Task: Make in the project AgileDrive an epic 'Vulnerability Management Process Improvement'. Create in the project AgileDrive an epic 'Penetration Testing Process Improvement'. Add in the project AgileDrive an epic 'Cybersecurity Awareness Training Implementation'
Action: Mouse moved to (209, 64)
Screenshot: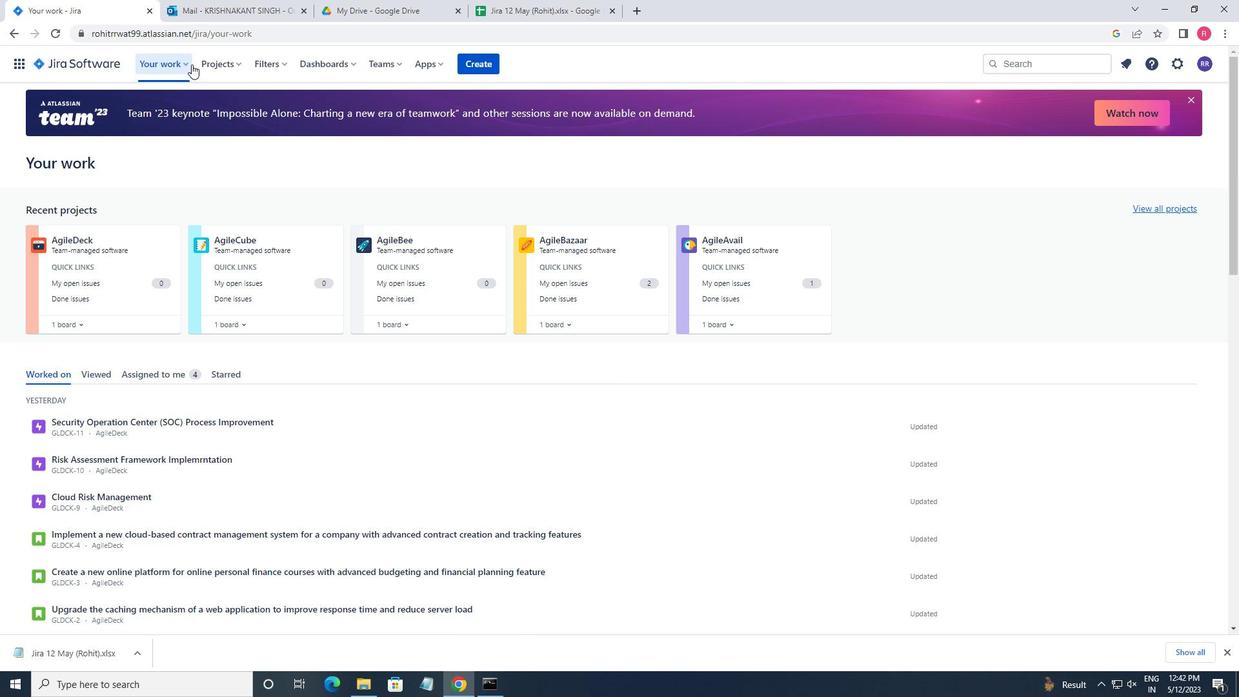 
Action: Mouse pressed left at (209, 64)
Screenshot: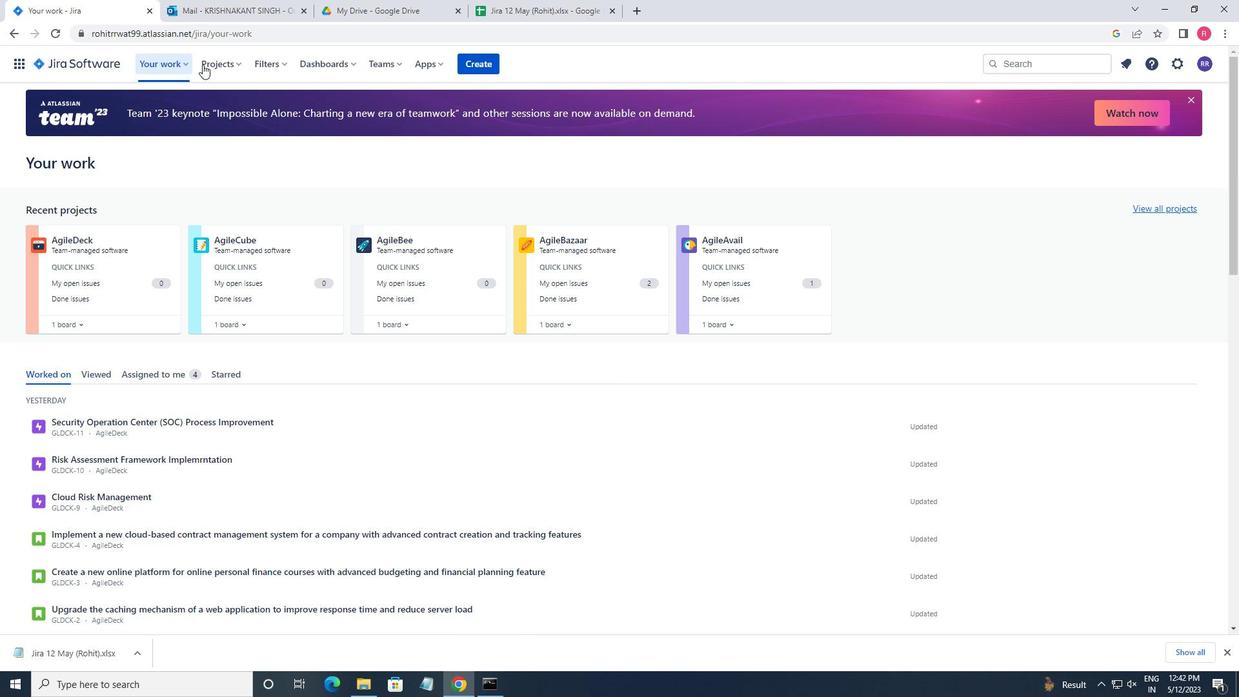 
Action: Mouse moved to (242, 125)
Screenshot: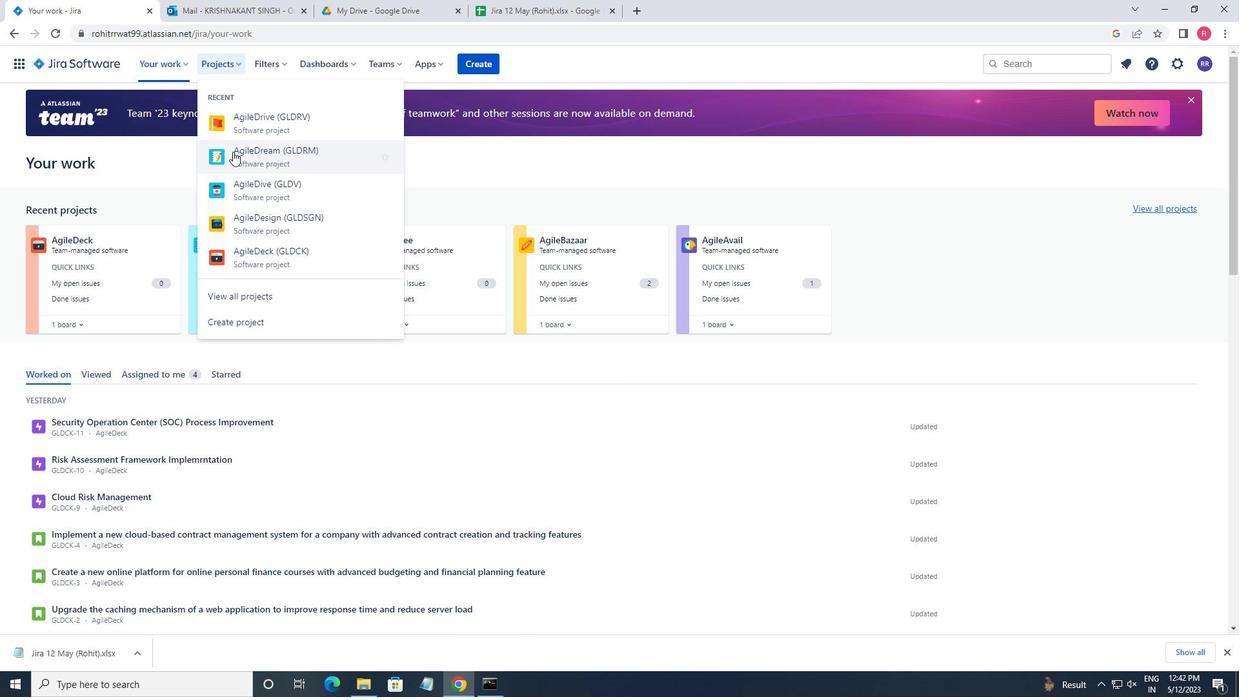 
Action: Mouse pressed left at (242, 125)
Screenshot: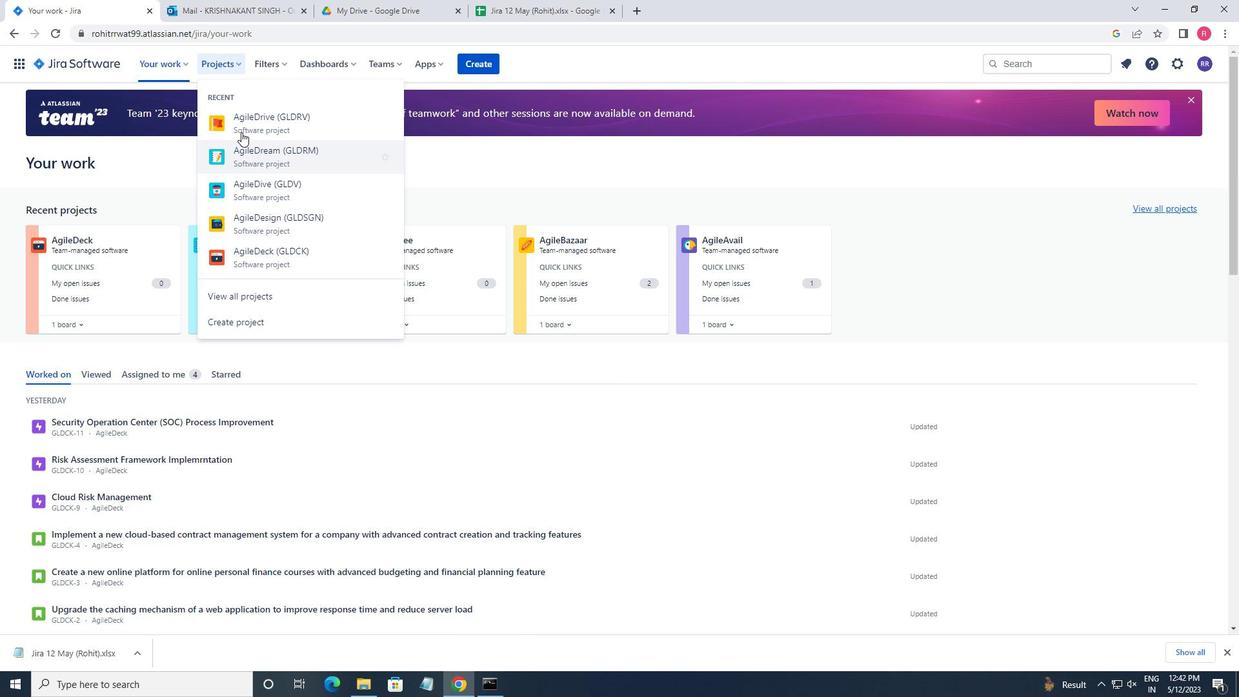 
Action: Mouse moved to (78, 200)
Screenshot: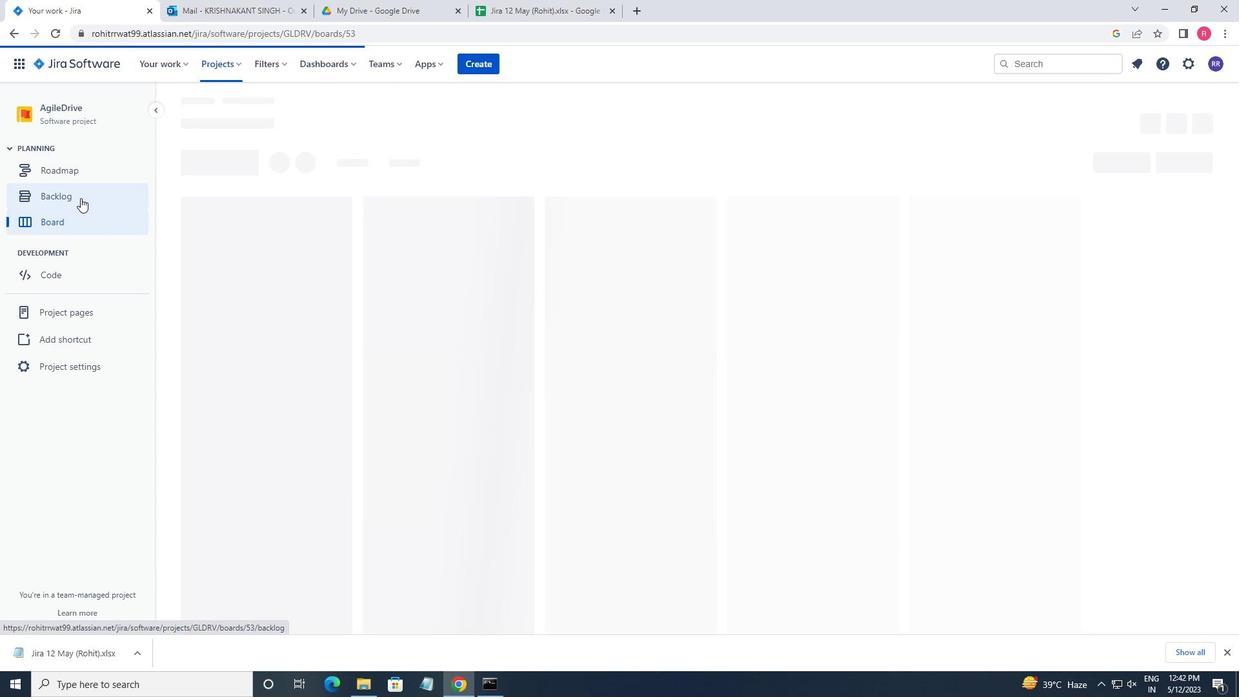 
Action: Mouse pressed left at (78, 200)
Screenshot: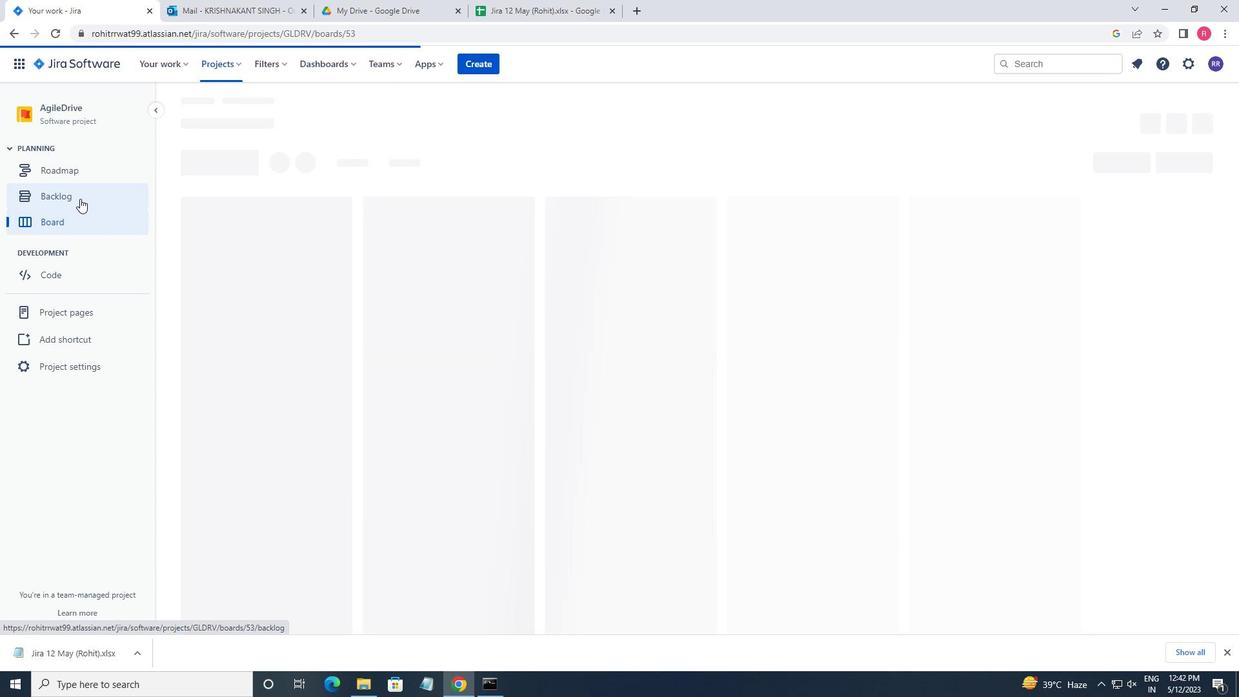 
Action: Mouse moved to (299, 448)
Screenshot: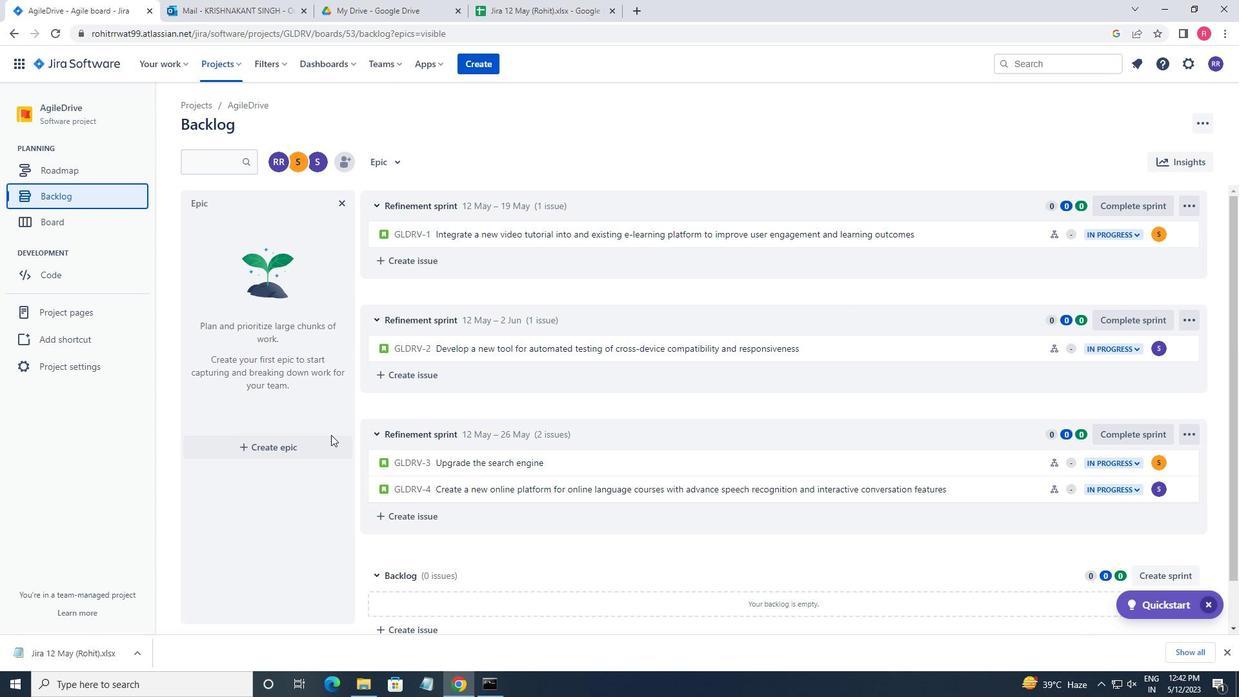 
Action: Mouse pressed left at (299, 448)
Screenshot: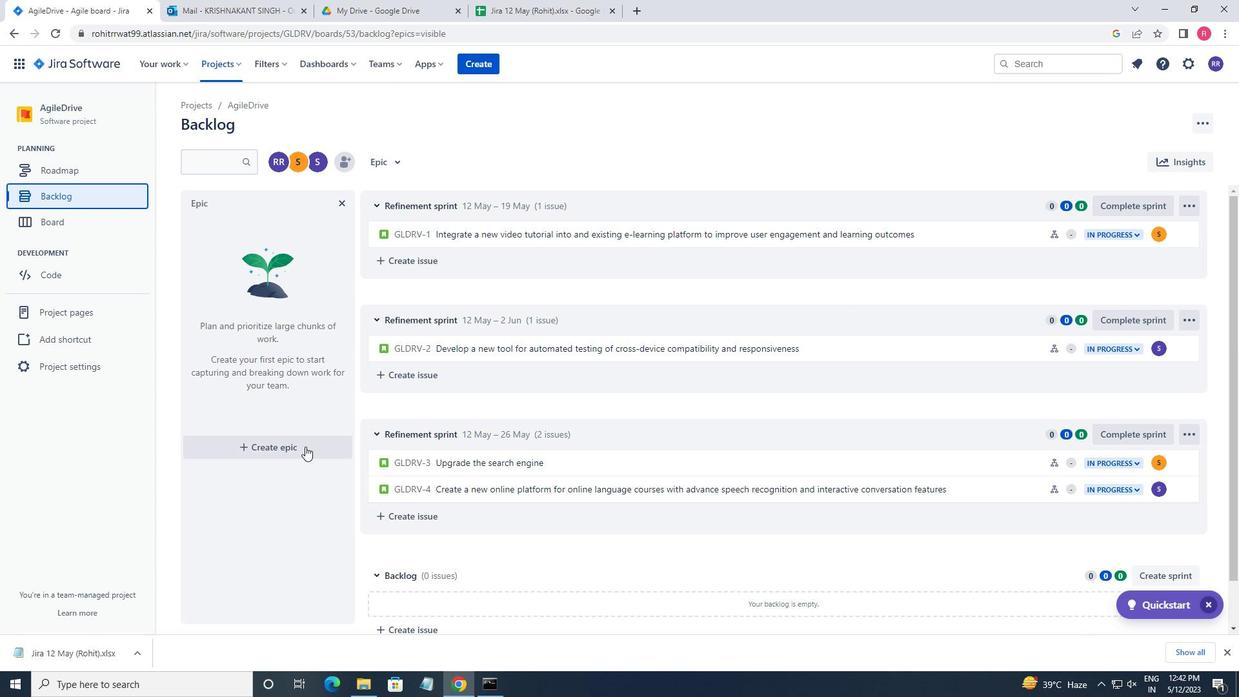 
Action: Mouse moved to (302, 441)
Screenshot: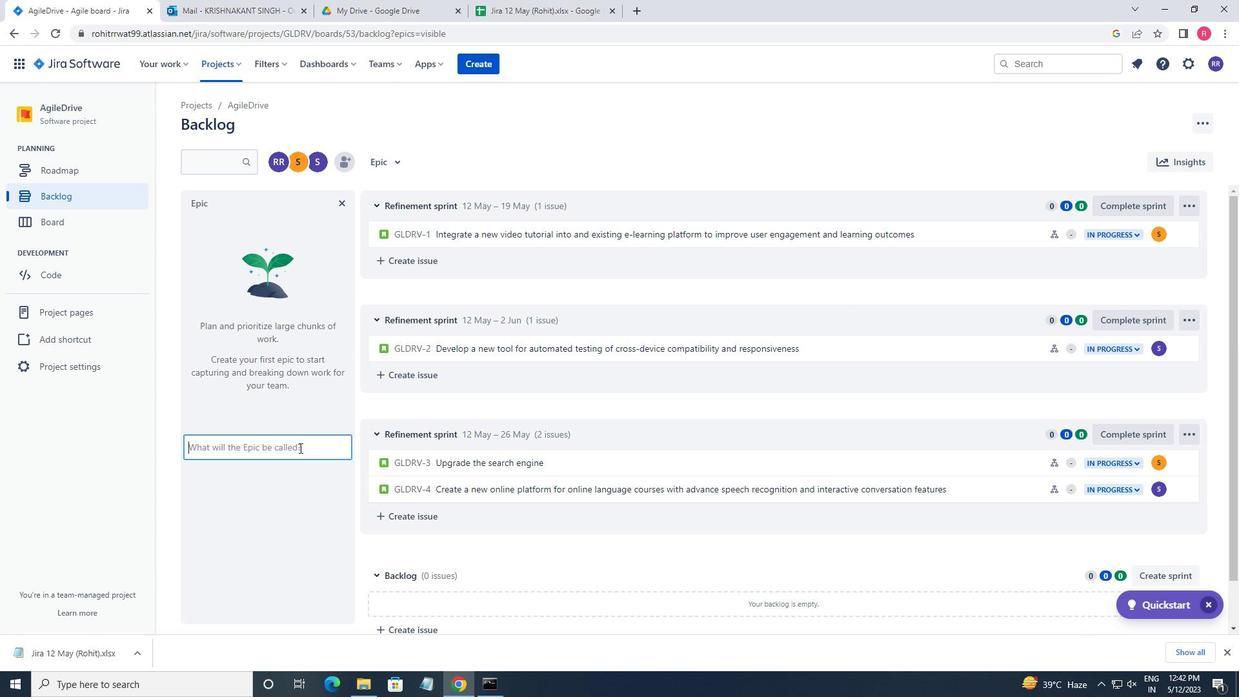
Action: Key pressed <Key.shift>VULNERABILITY<Key.space><Key.shift_r>MANAGEMEWNT<Key.space><Key.backspace><Key.backspace><Key.backspace><Key.backspace>M<Key.backspace>NT<Key.space><Key.shift_r>PROCESS<Key.space><Key.shift_r>IMPROVR<Key.backspace>EMENT<Key.space><Key.enter><Key.shift_r>PENETRATION<Key.space><Key.shift>TESTING<Key.space><Key.shift_r>PROCESS<Key.space><Key.shift_r>IMPROVEMENT<Key.space><Key.enter><Key.shift>CYBERSECURITY<Key.space><Key.shift>AWAE<Key.backspace>RENESS<Key.space><Key.shift><Key.shift><Key.shift><Key.shift><Key.shift><Key.shift><Key.shift><Key.shift>TRANING<Key.space><Key.backspace><Key.backspace><Key.backspace><Key.backspace><Key.backspace>INING<Key.space><Key.shift_r>IMPLEN<Key.backspace>MENTION<Key.enter>
Screenshot: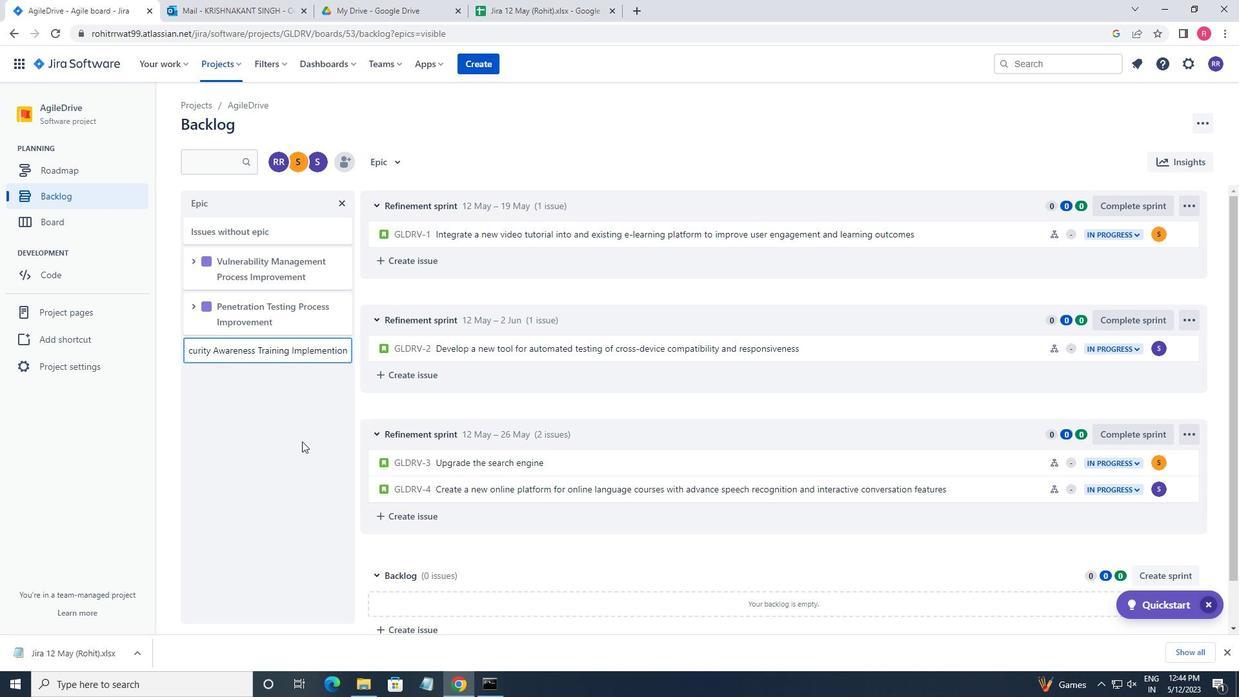 
Action: Mouse moved to (300, 368)
Screenshot: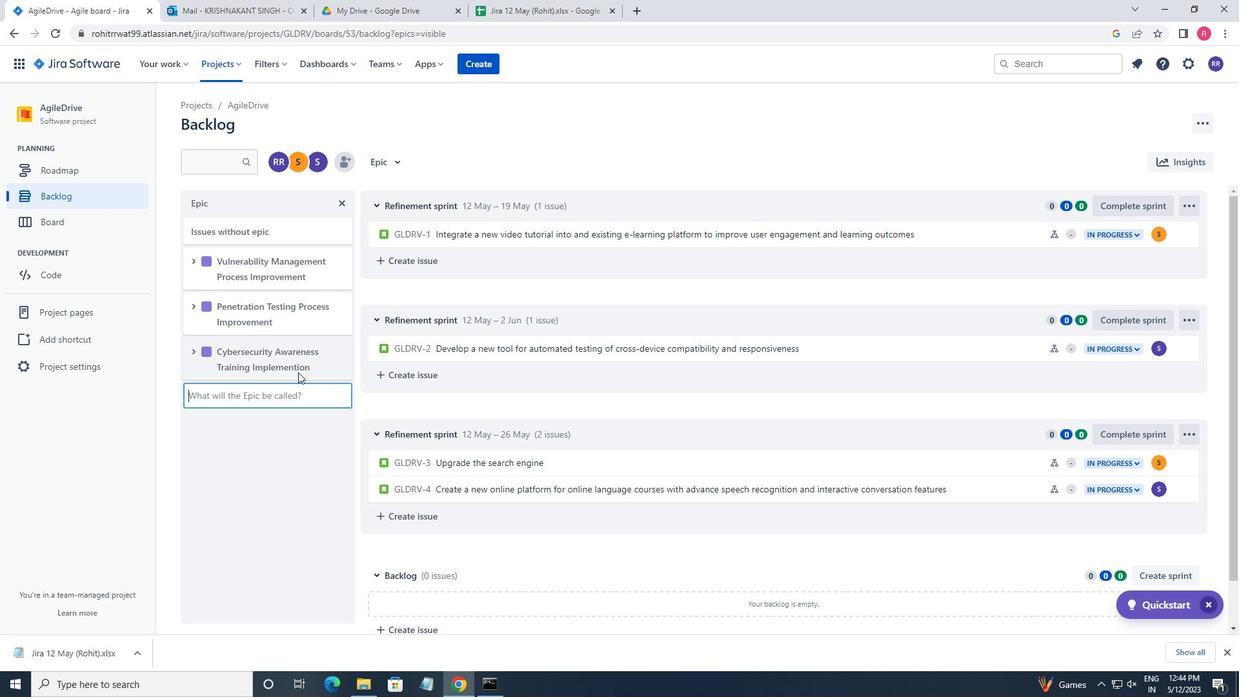 
Action: Mouse pressed left at (300, 368)
Screenshot: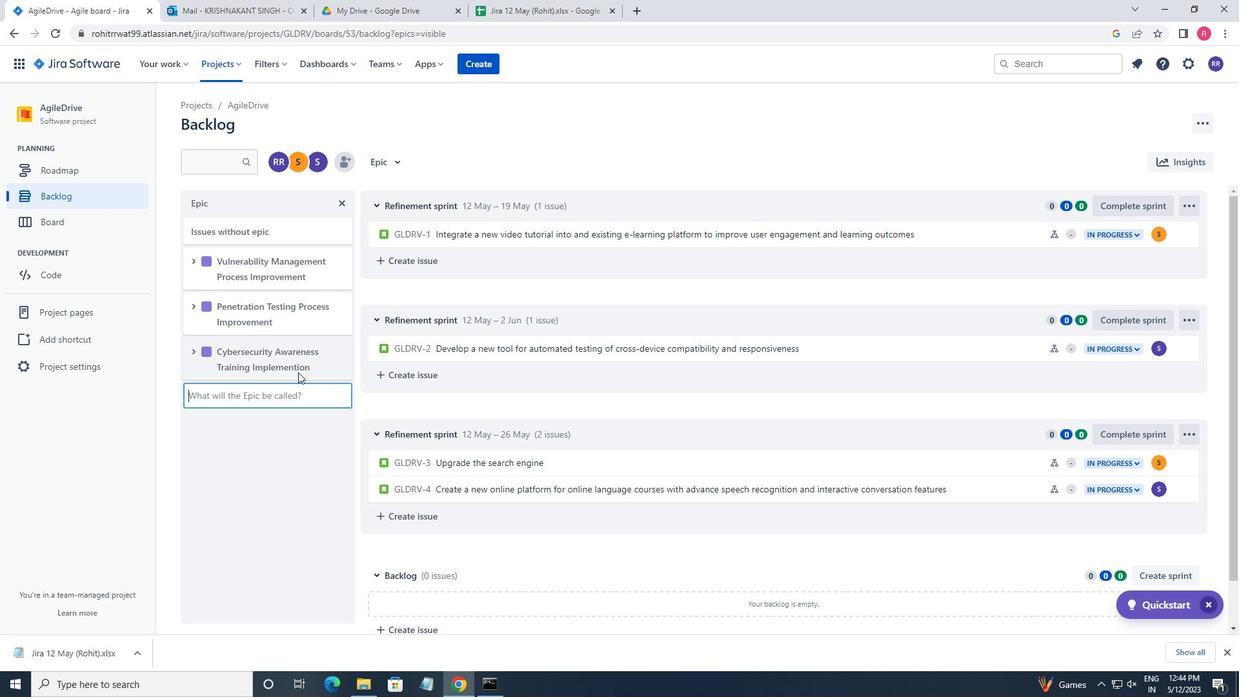 
Action: Mouse moved to (300, 368)
Screenshot: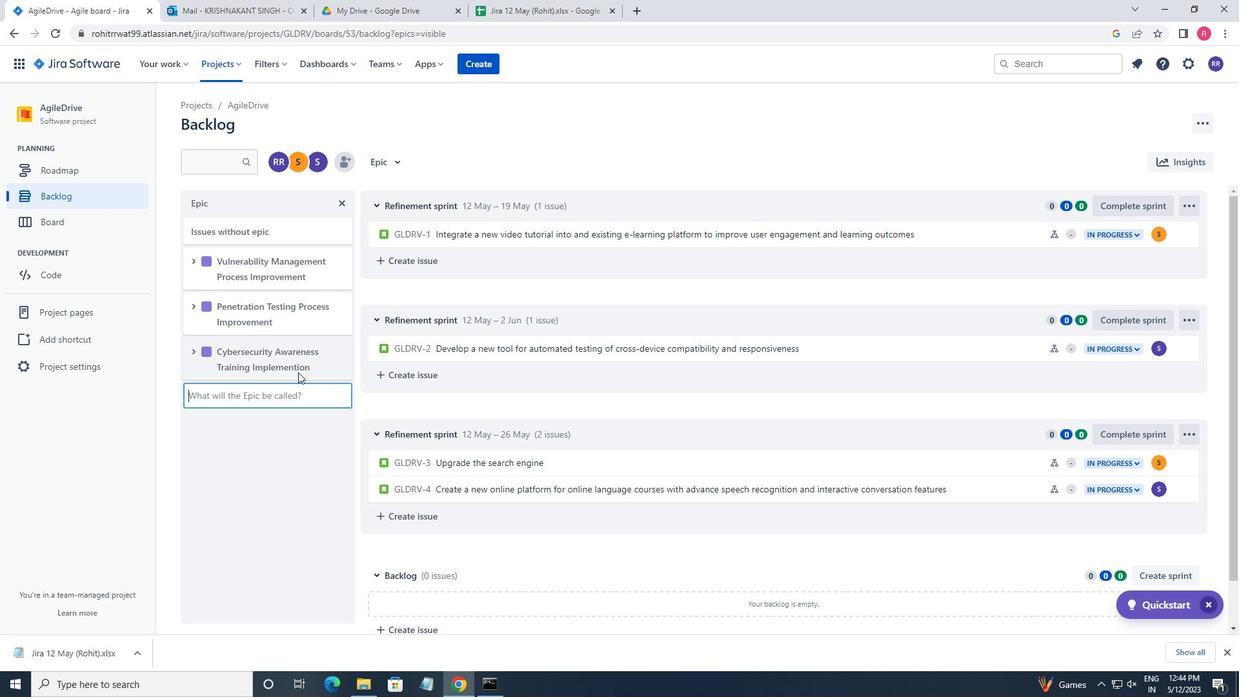 
